 Task: Insert a 3D pie chart into the spreadsheet named "Data".
Action: Mouse pressed left at (232, 222)
Screenshot: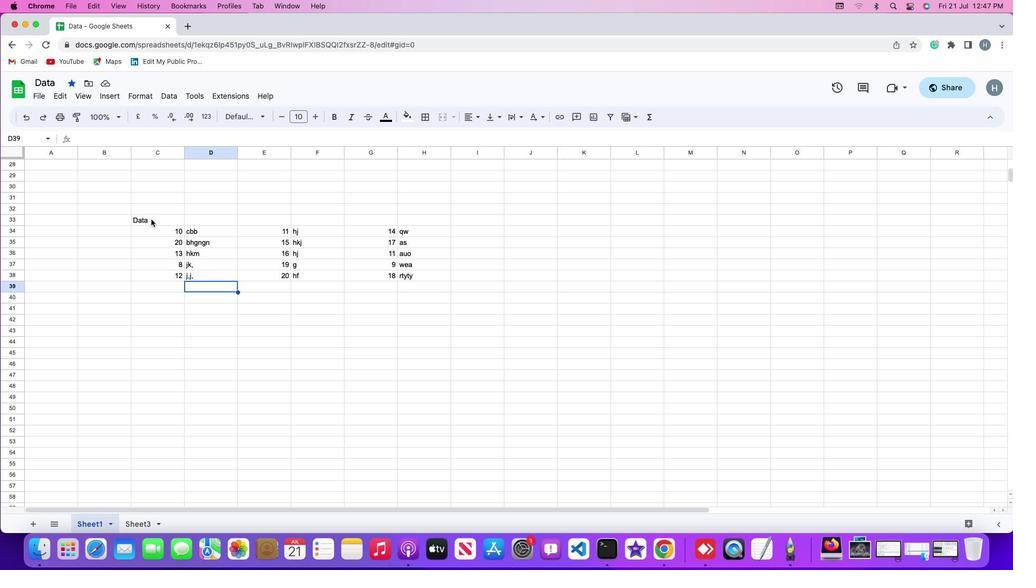 
Action: Mouse pressed left at (232, 222)
Screenshot: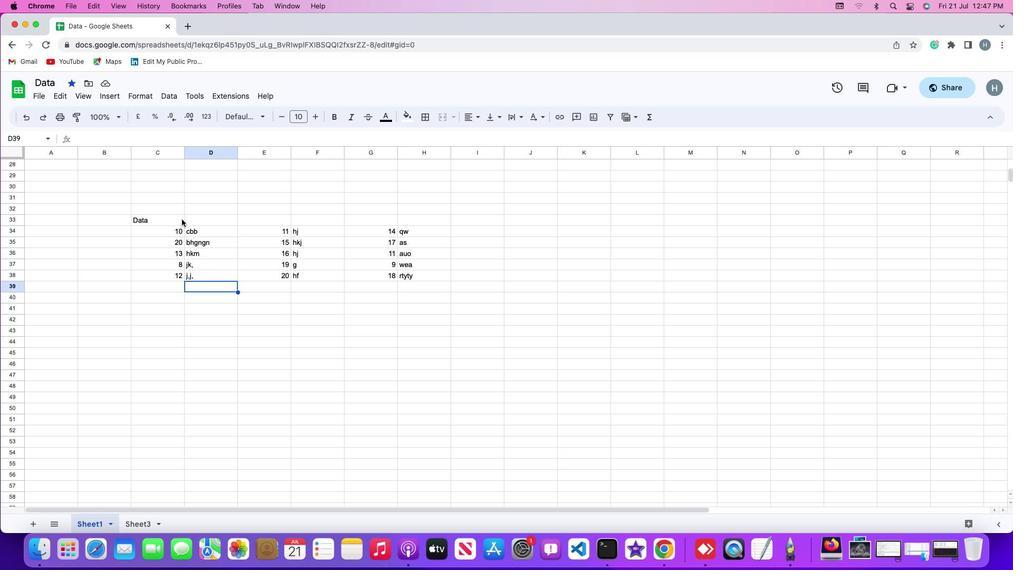 
Action: Mouse moved to (198, 109)
Screenshot: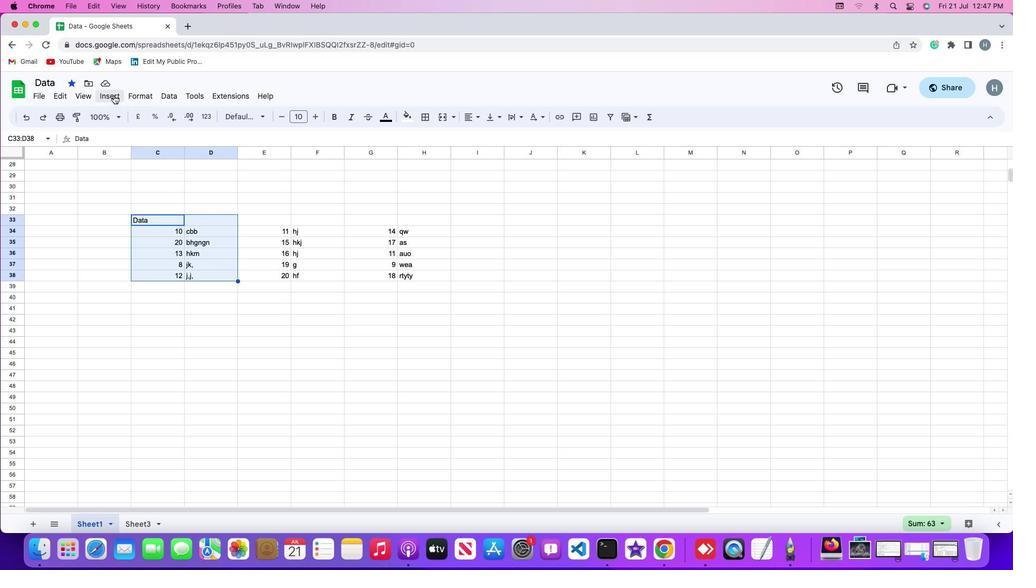 
Action: Mouse pressed left at (198, 109)
Screenshot: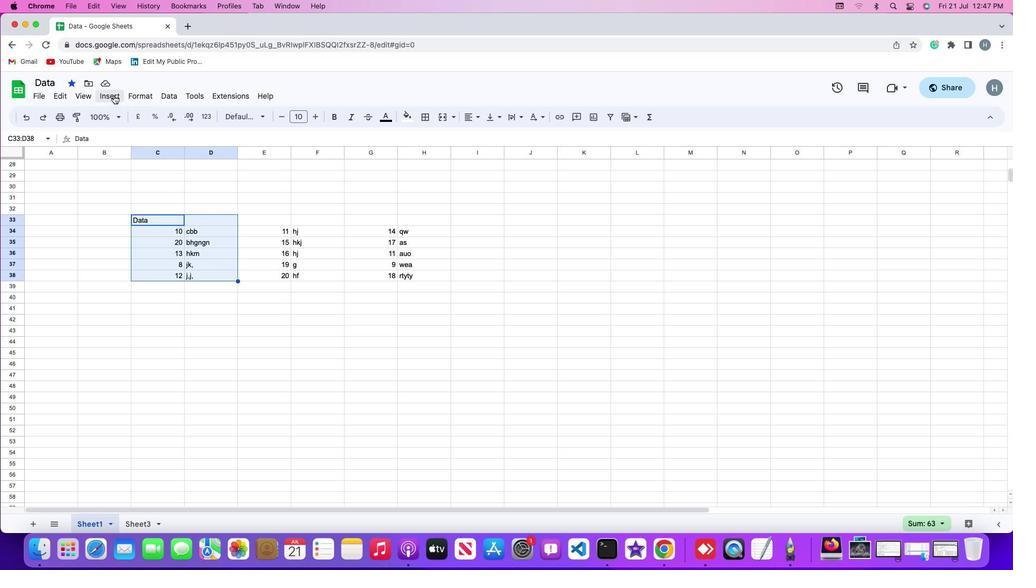 
Action: Mouse moved to (220, 194)
Screenshot: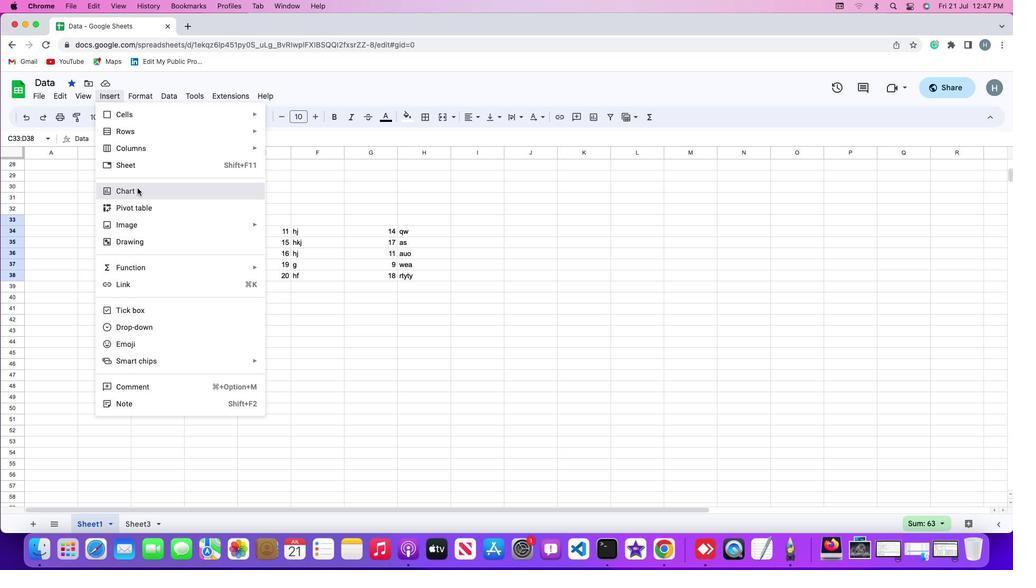 
Action: Mouse pressed left at (220, 194)
Screenshot: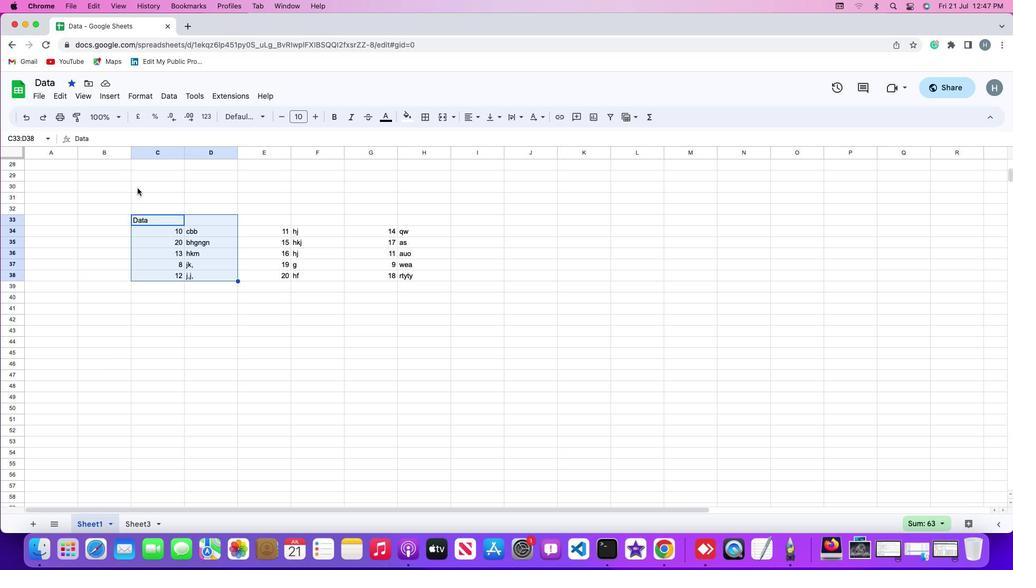 
Action: Mouse moved to (944, 194)
Screenshot: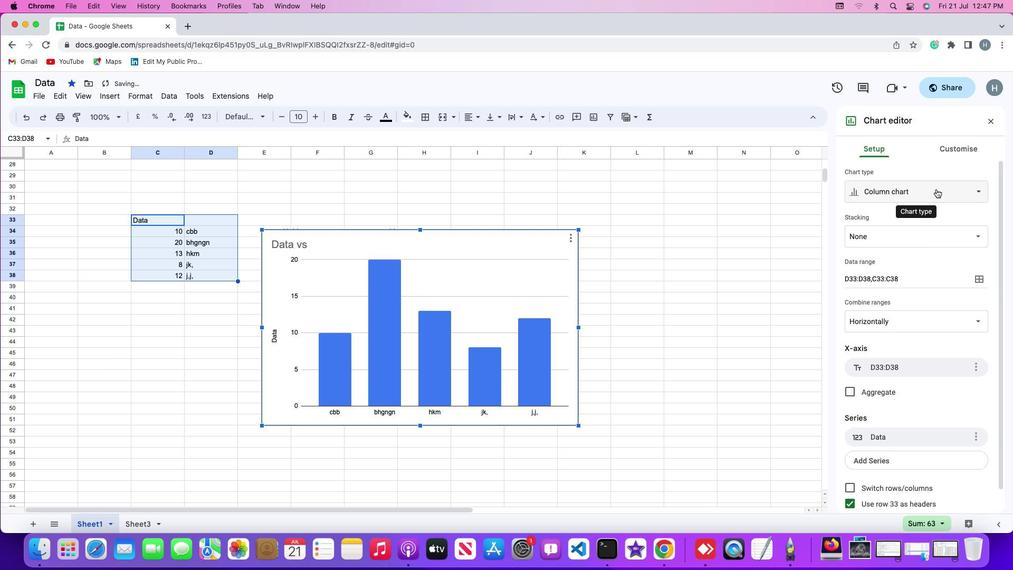 
Action: Mouse pressed left at (944, 194)
Screenshot: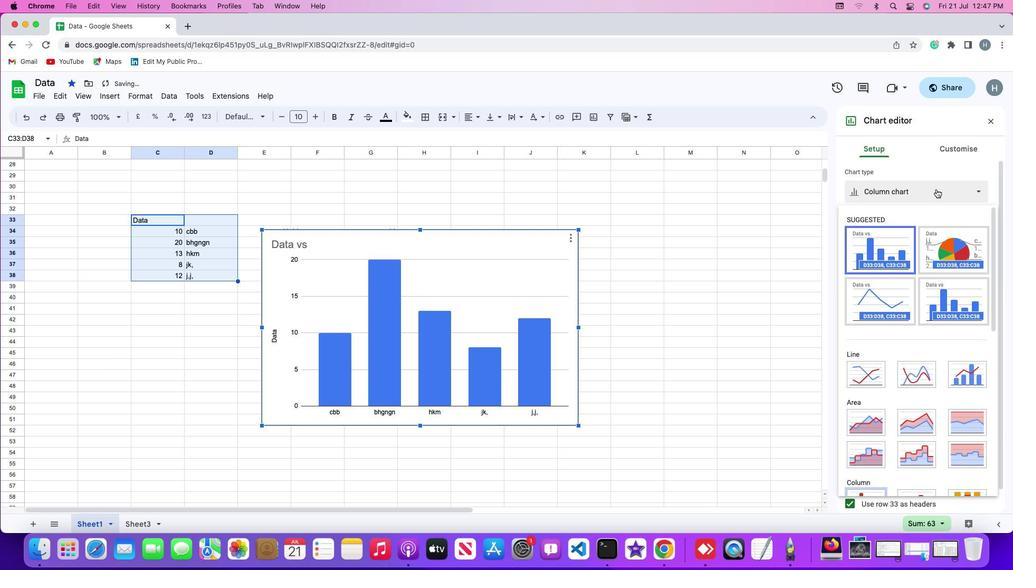 
Action: Mouse moved to (930, 325)
Screenshot: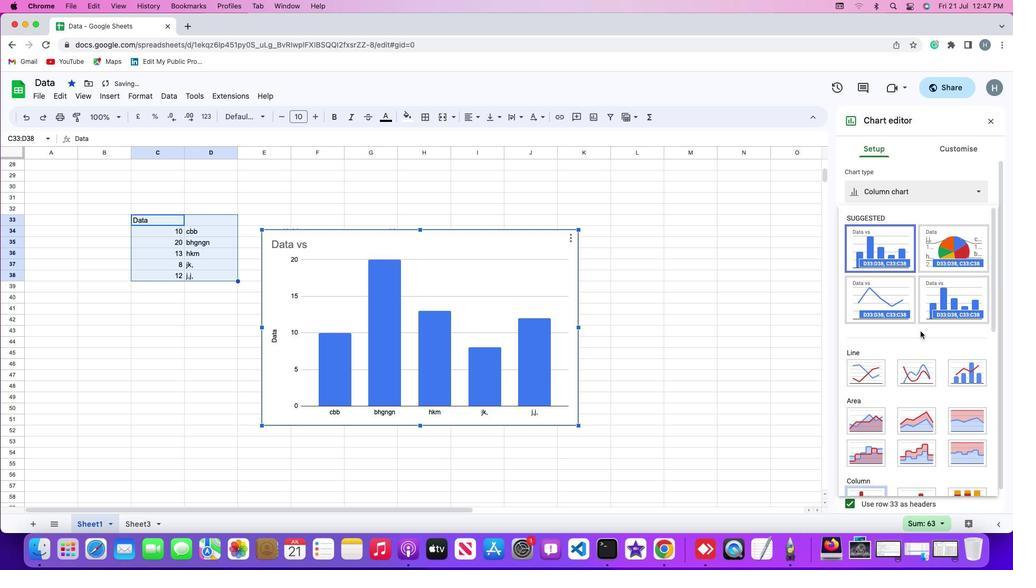 
Action: Mouse scrolled (930, 325) with delta (95, 21)
Screenshot: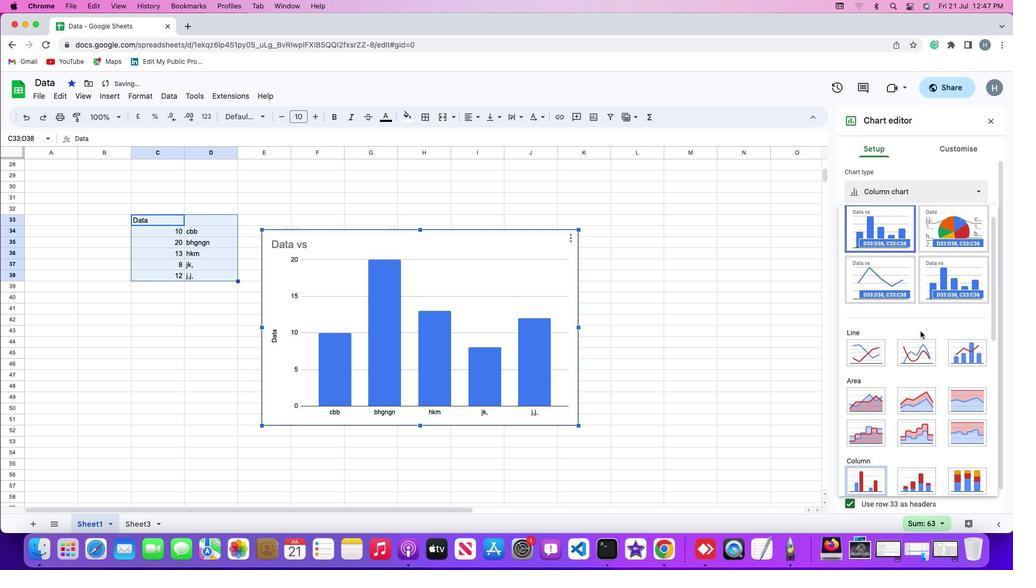 
Action: Mouse scrolled (930, 325) with delta (95, 21)
Screenshot: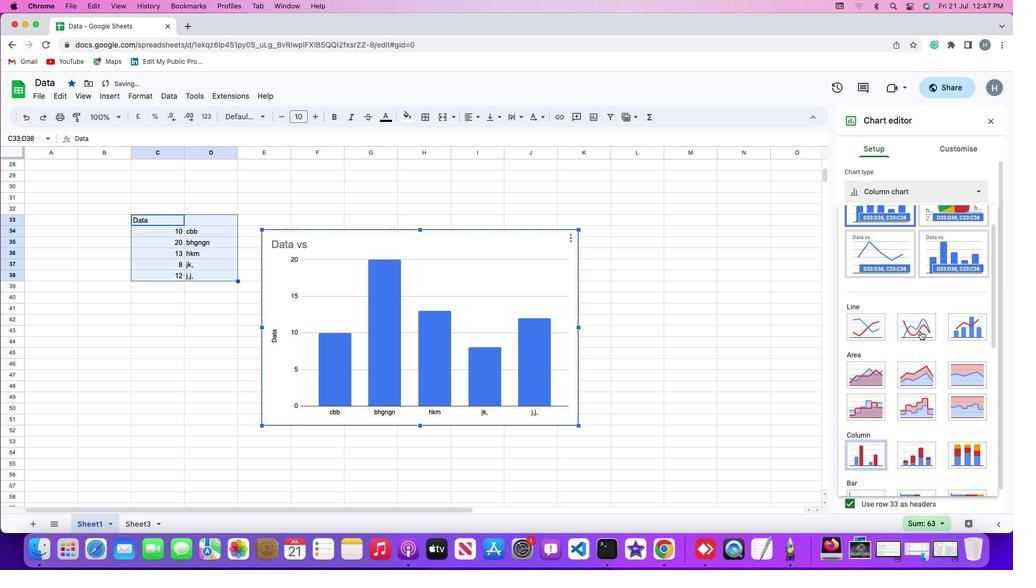 
Action: Mouse scrolled (930, 325) with delta (95, 20)
Screenshot: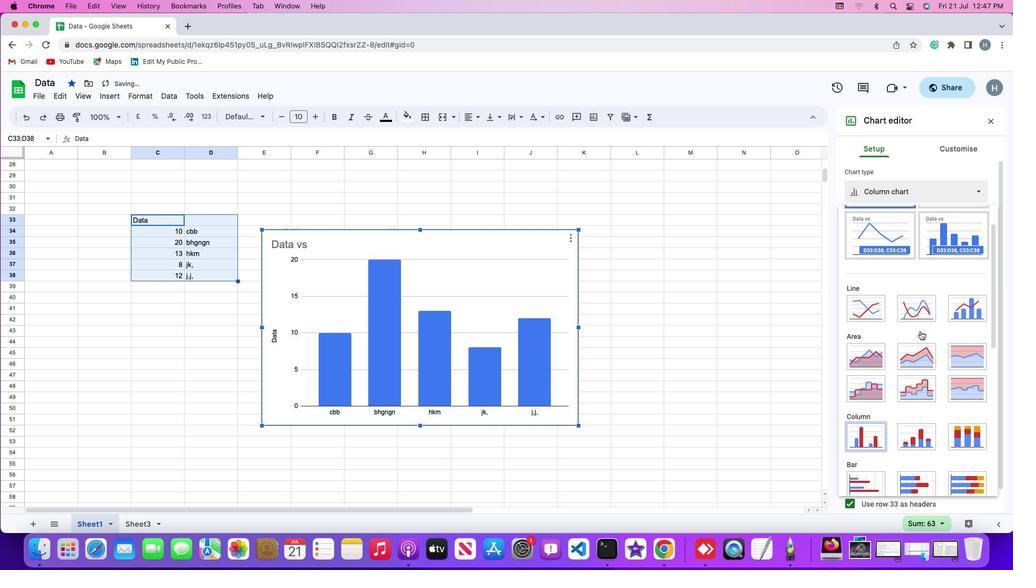 
Action: Mouse scrolled (930, 325) with delta (95, 21)
Screenshot: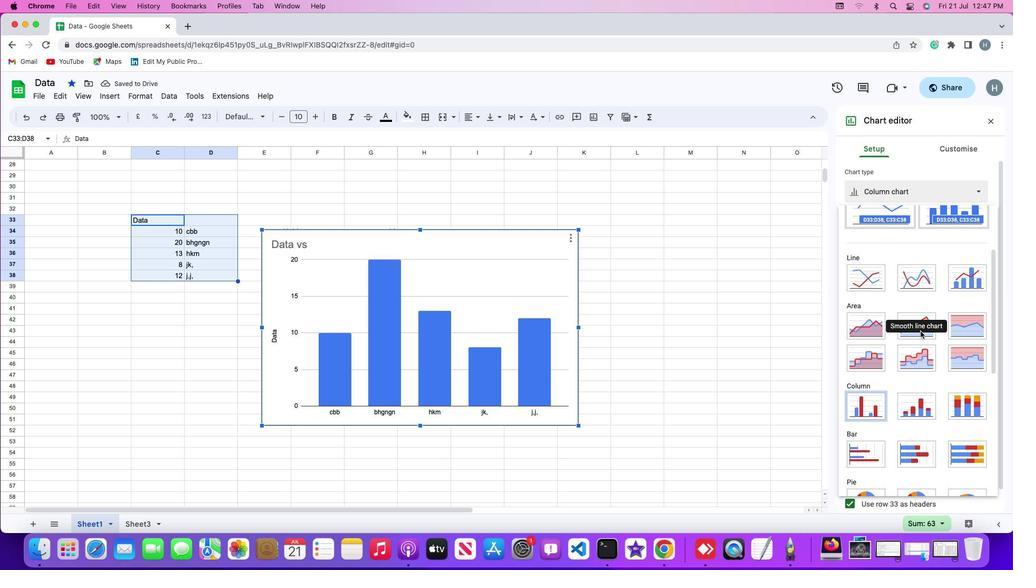 
Action: Mouse scrolled (930, 325) with delta (95, 21)
Screenshot: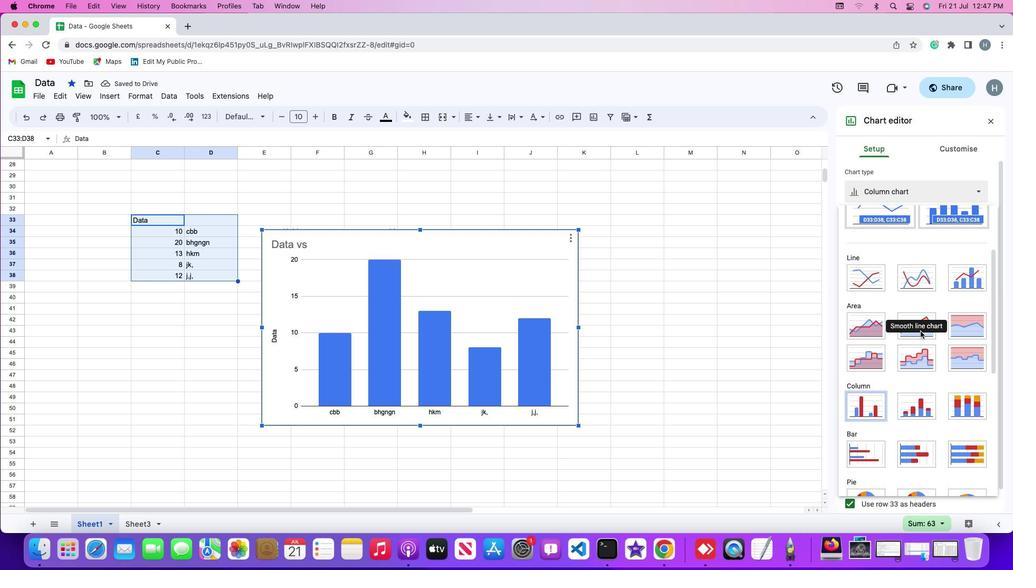 
Action: Mouse scrolled (930, 325) with delta (95, 20)
Screenshot: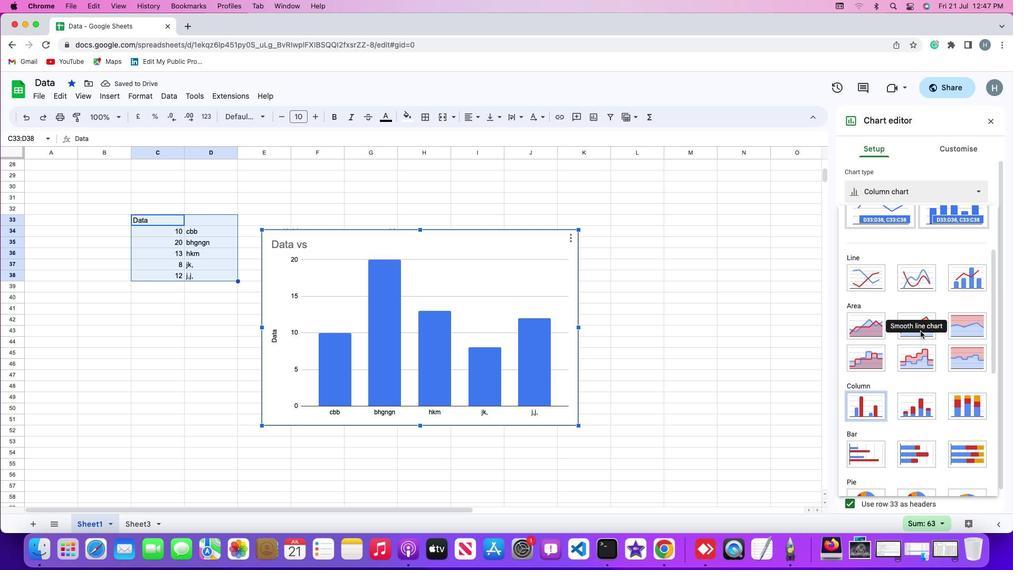 
Action: Mouse scrolled (930, 325) with delta (95, 20)
Screenshot: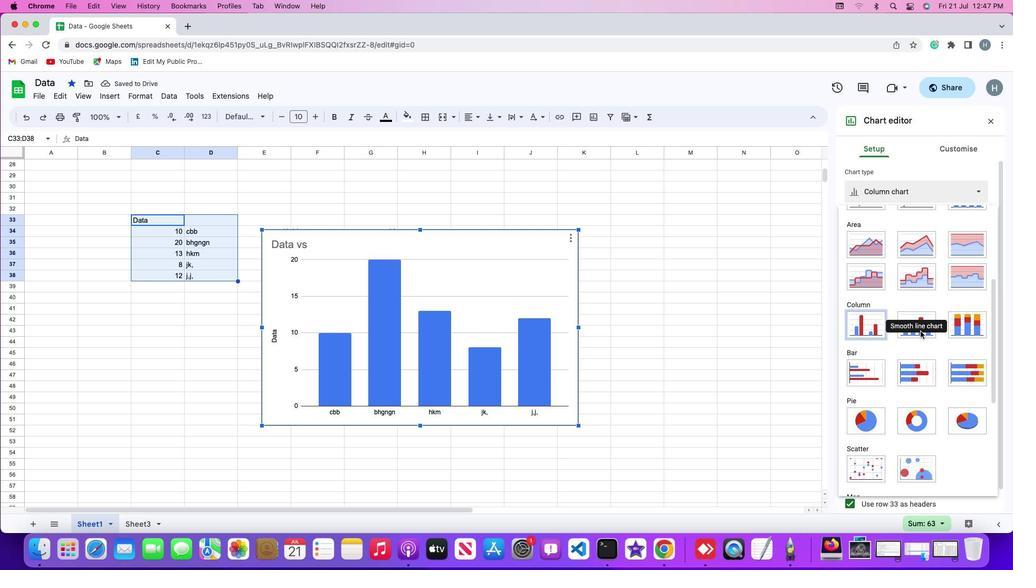 
Action: Mouse scrolled (930, 325) with delta (95, 21)
Screenshot: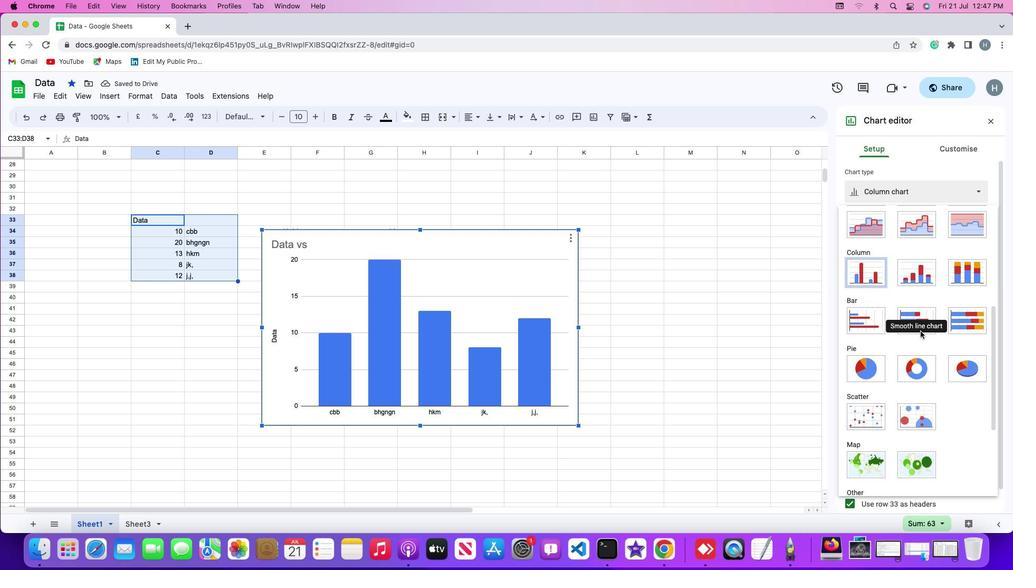 
Action: Mouse scrolled (930, 325) with delta (95, 21)
Screenshot: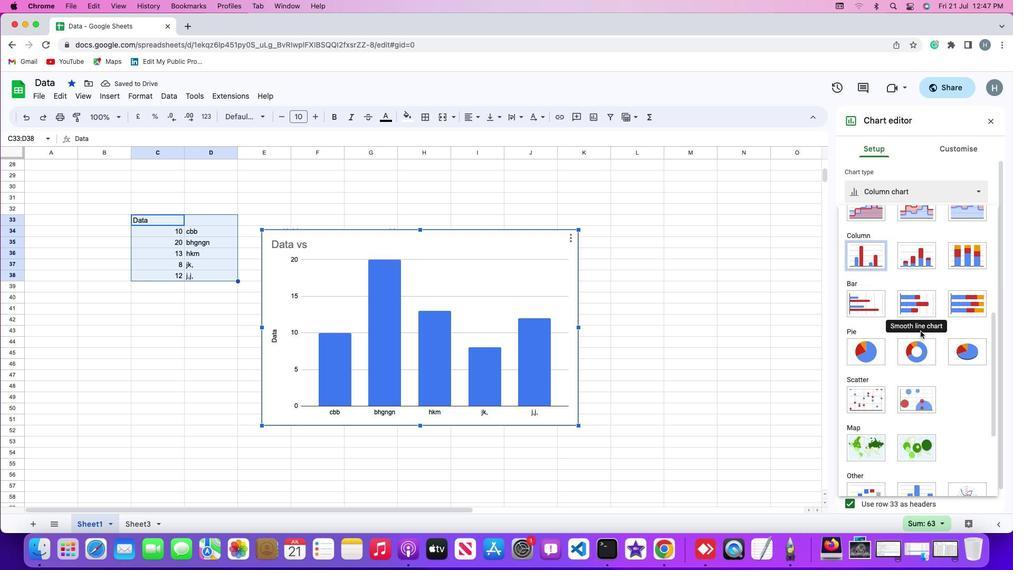 
Action: Mouse scrolled (930, 325) with delta (95, 20)
Screenshot: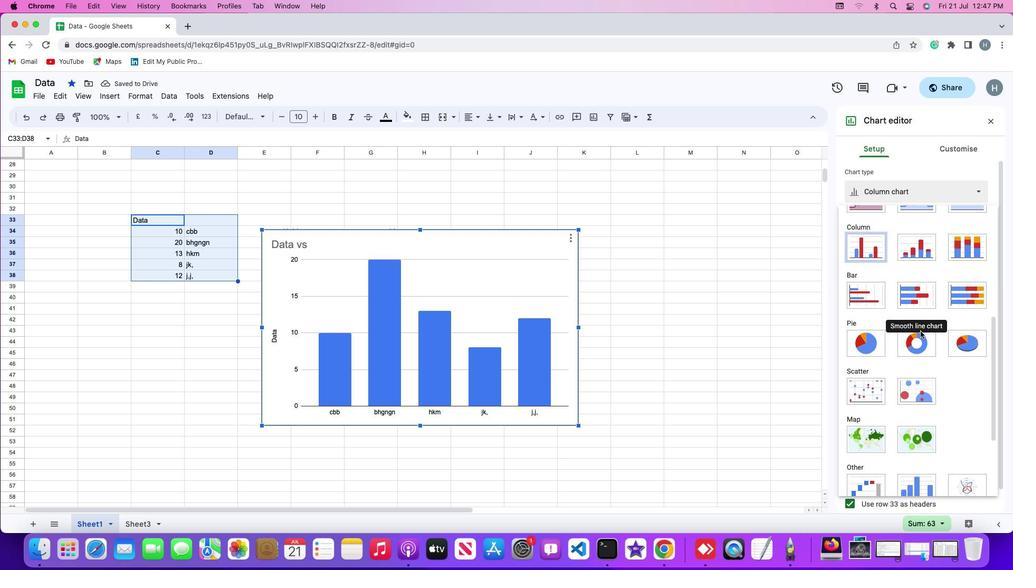 
Action: Mouse moved to (973, 315)
Screenshot: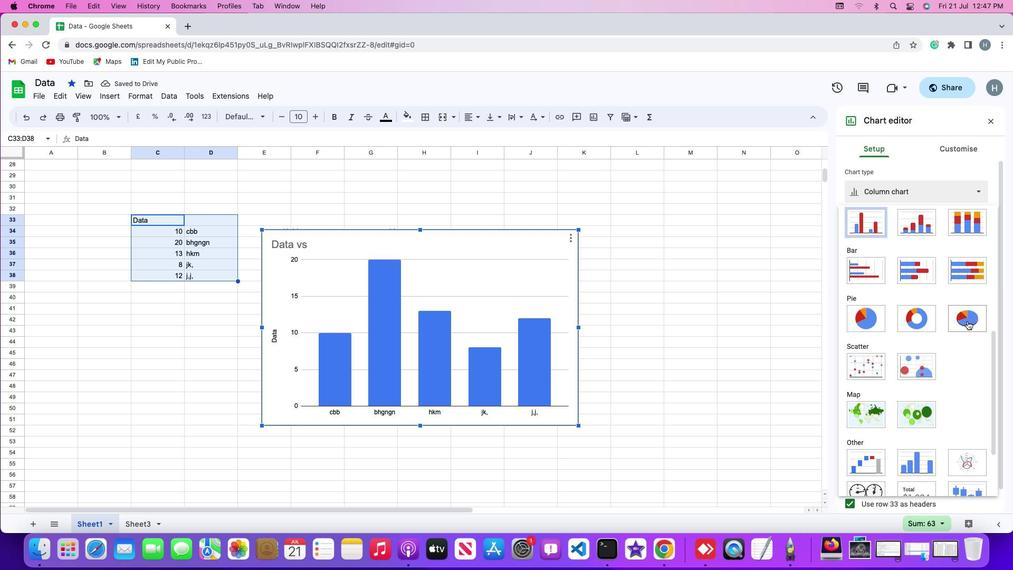 
Action: Mouse pressed left at (973, 315)
Screenshot: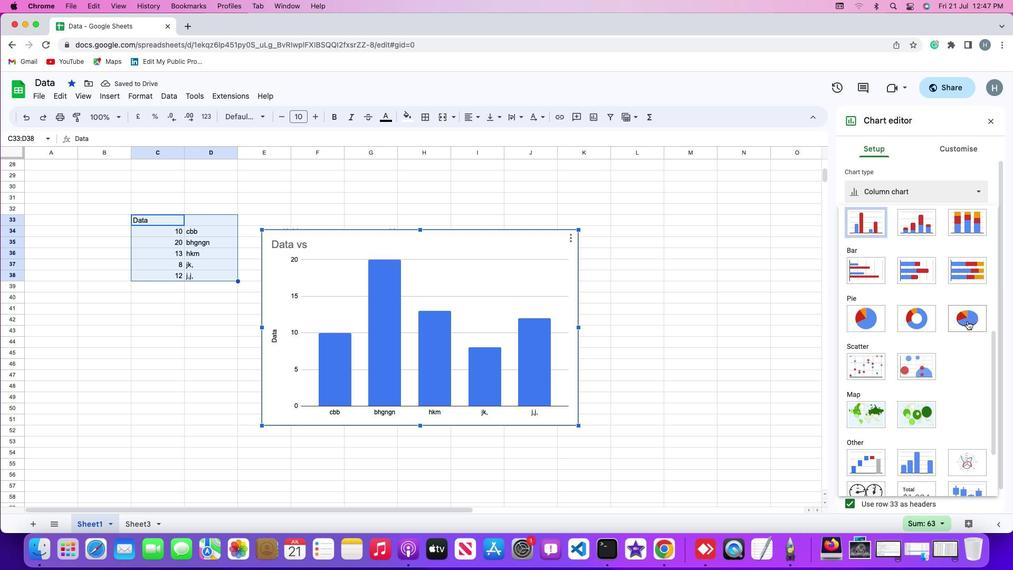 
Action: Mouse moved to (770, 326)
Screenshot: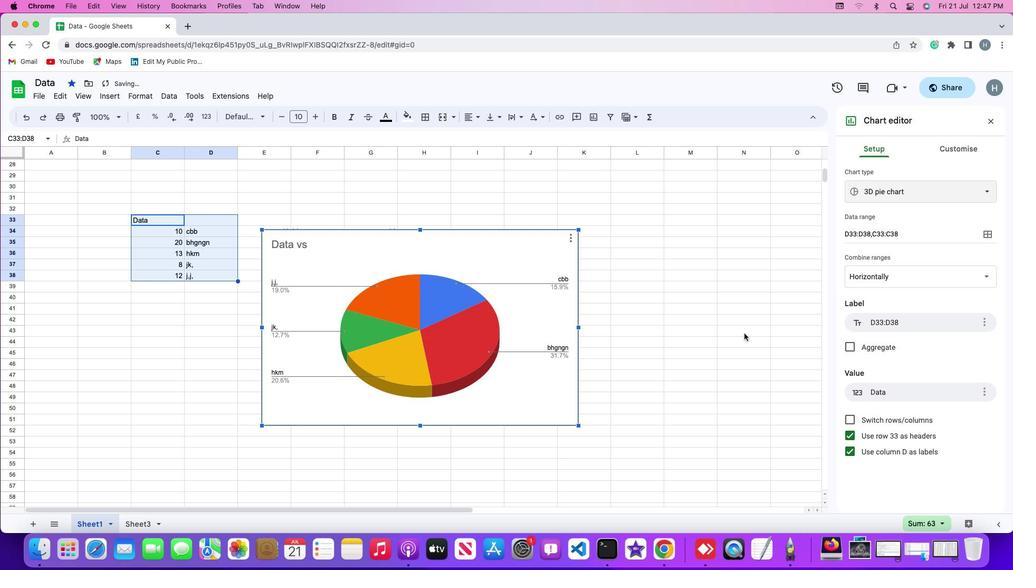 
